 Task: Reply to email with the signature Denise Davis with the subject 'Request for a report' from softage.1@softage.net with the message 'Can you please provide me with a list of the project deliverables and their deadlines?' with CC to softage.2@softage.net with an attached document Job_application.pdf
Action: Mouse moved to (847, 200)
Screenshot: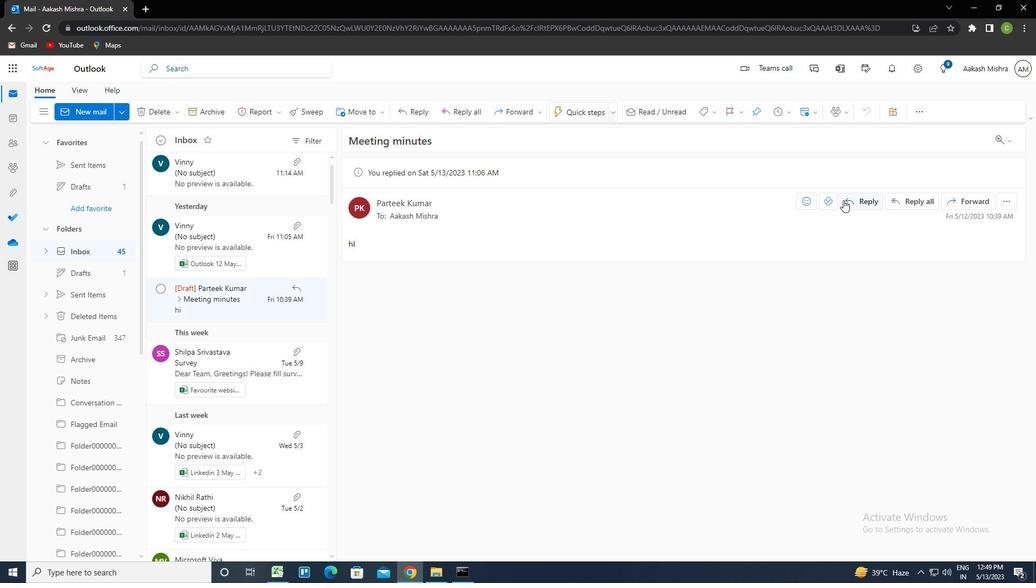 
Action: Mouse pressed left at (847, 200)
Screenshot: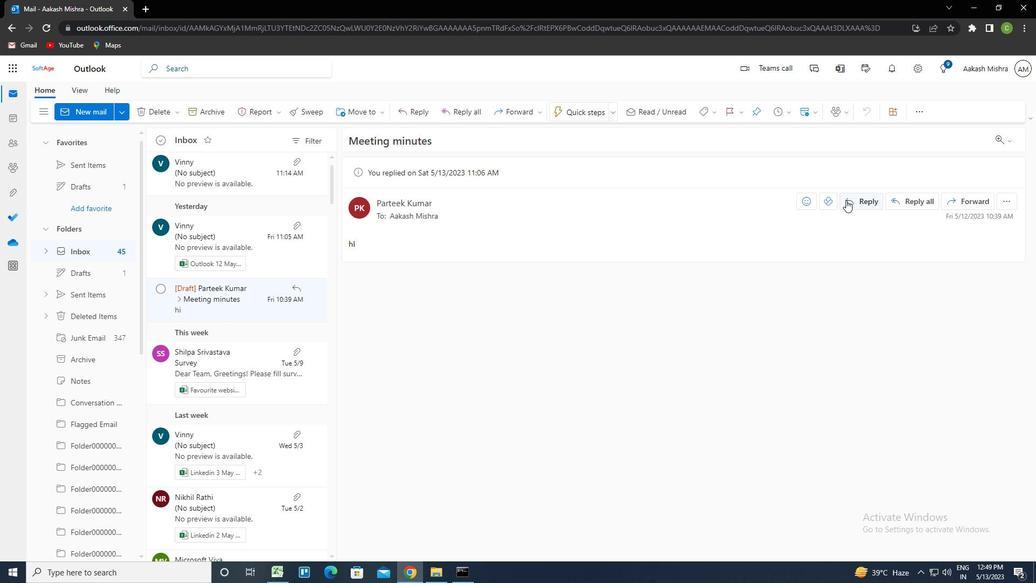 
Action: Mouse moved to (690, 110)
Screenshot: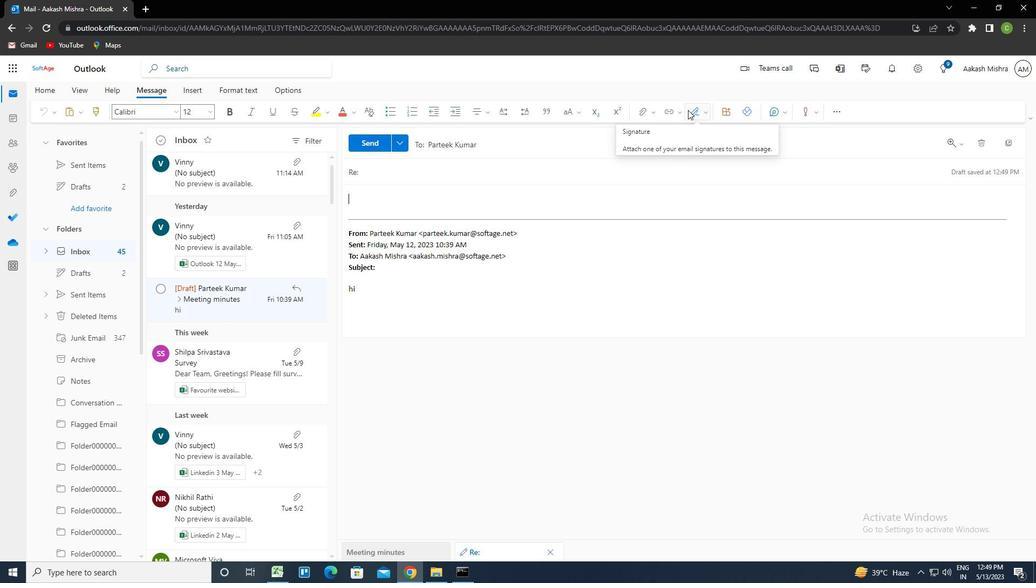 
Action: Mouse pressed left at (690, 110)
Screenshot: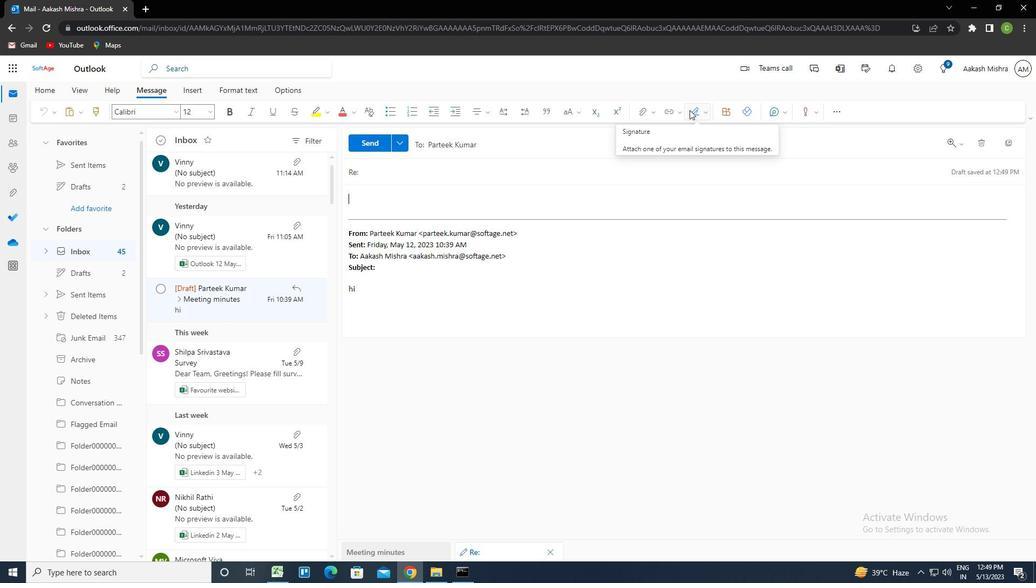 
Action: Mouse moved to (680, 150)
Screenshot: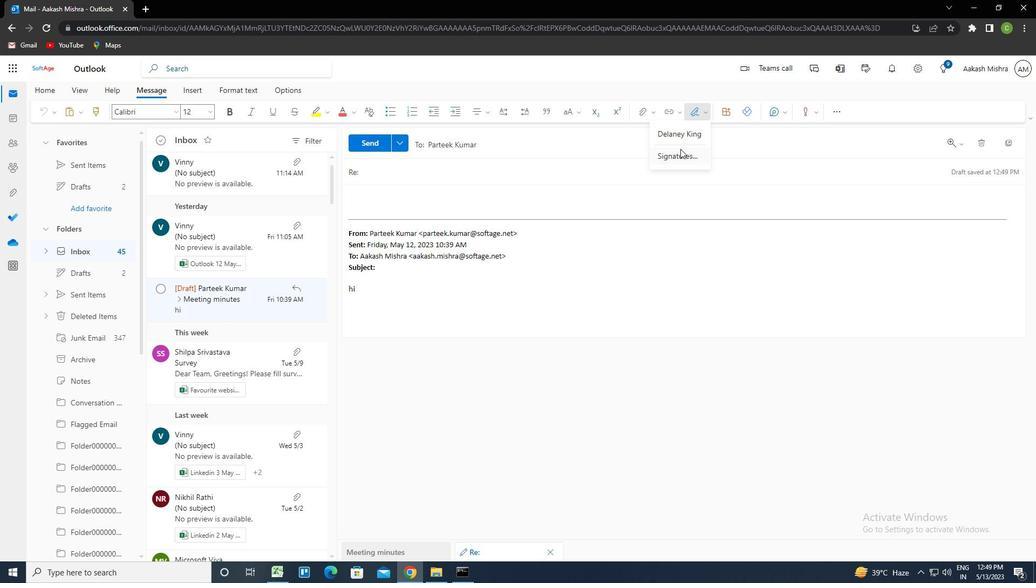 
Action: Mouse pressed left at (680, 150)
Screenshot: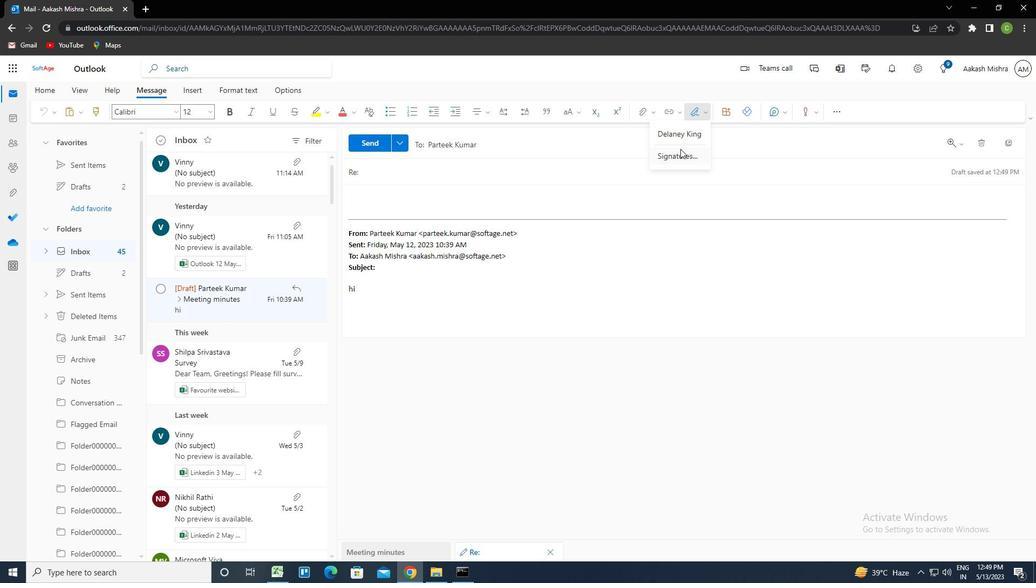 
Action: Mouse moved to (726, 199)
Screenshot: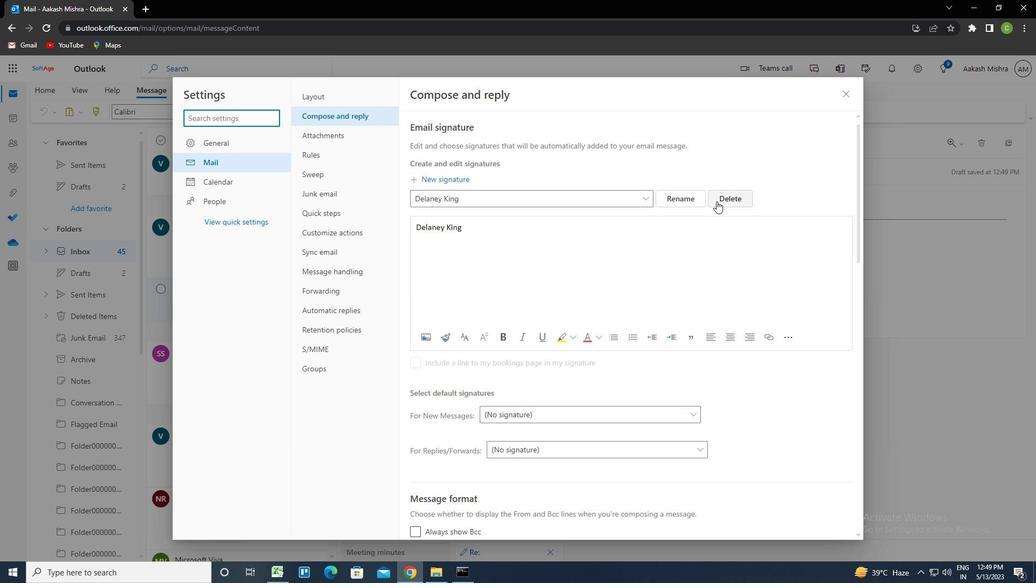 
Action: Mouse pressed left at (726, 199)
Screenshot: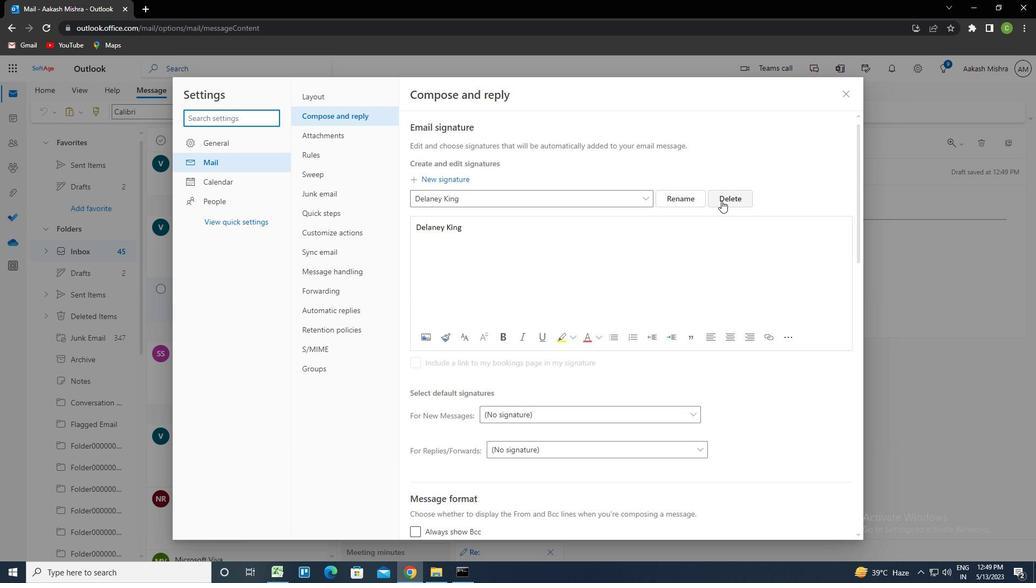 
Action: Mouse moved to (583, 199)
Screenshot: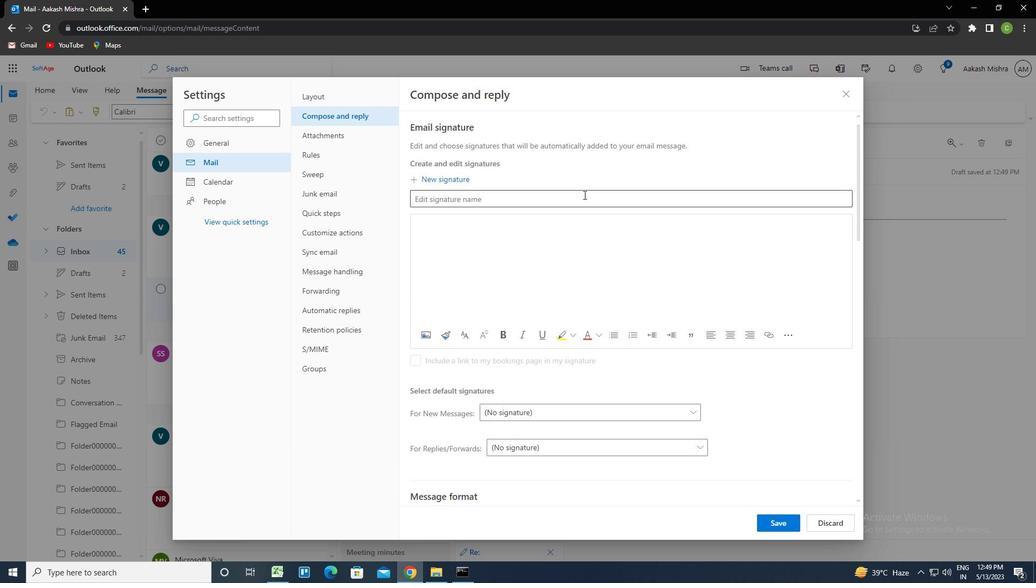 
Action: Mouse pressed left at (583, 199)
Screenshot: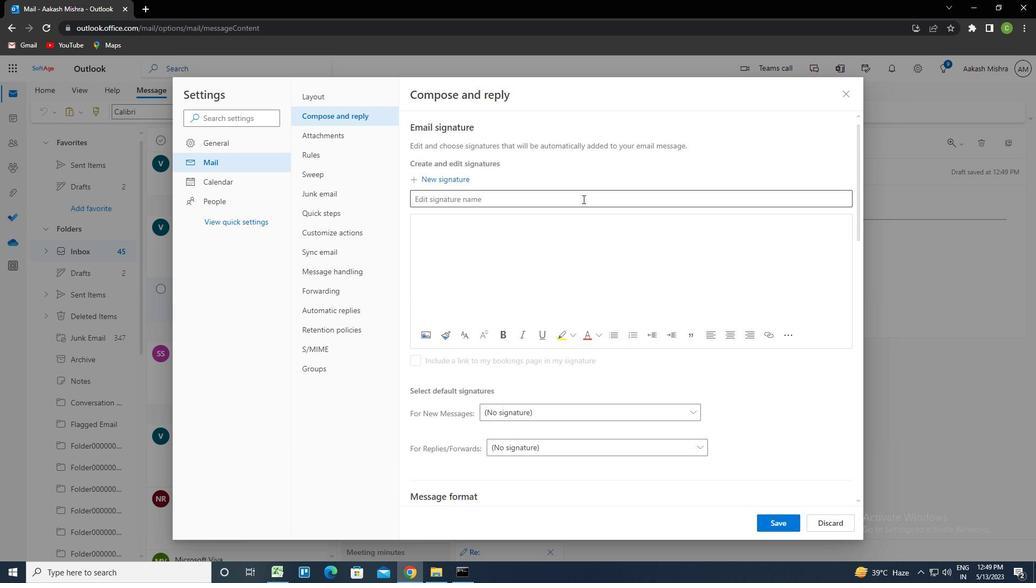 
Action: Key pressed <Key.caps_lock>d<Key.caps_lock>Enise<Key.space><Key.caps_lock>d<Key.caps_lock>avis<Key.tab><Key.caps_lock>d<Key.caps_lock>enise<Key.space><Key.caps_lock>d<Key.caps_lock>avis
Screenshot: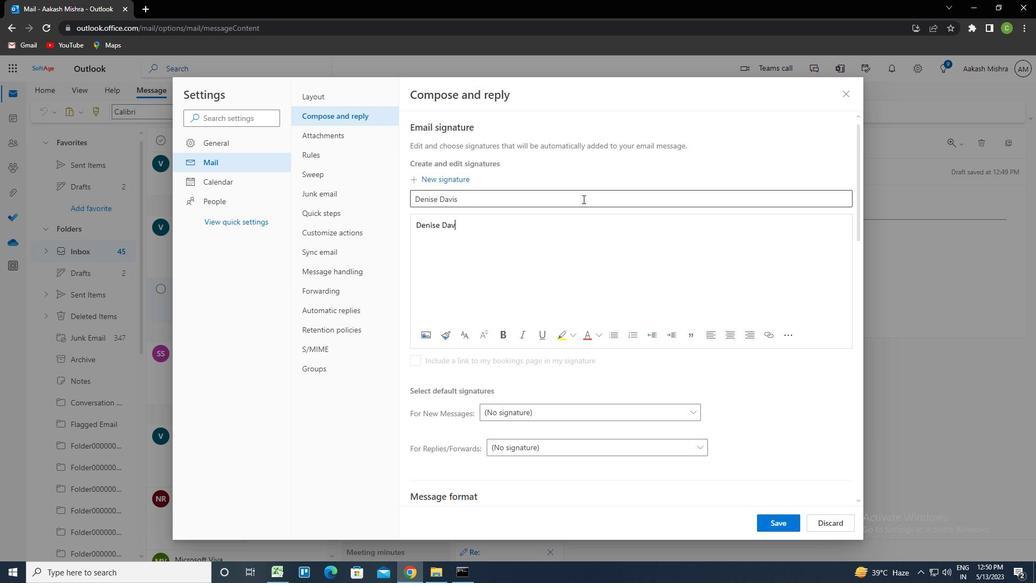 
Action: Mouse moved to (770, 520)
Screenshot: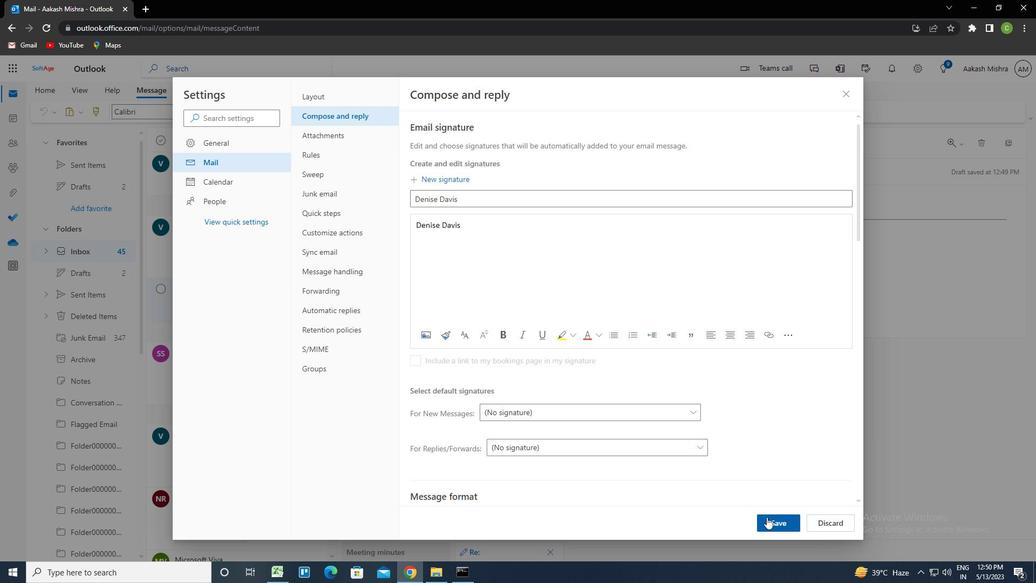 
Action: Mouse pressed left at (770, 520)
Screenshot: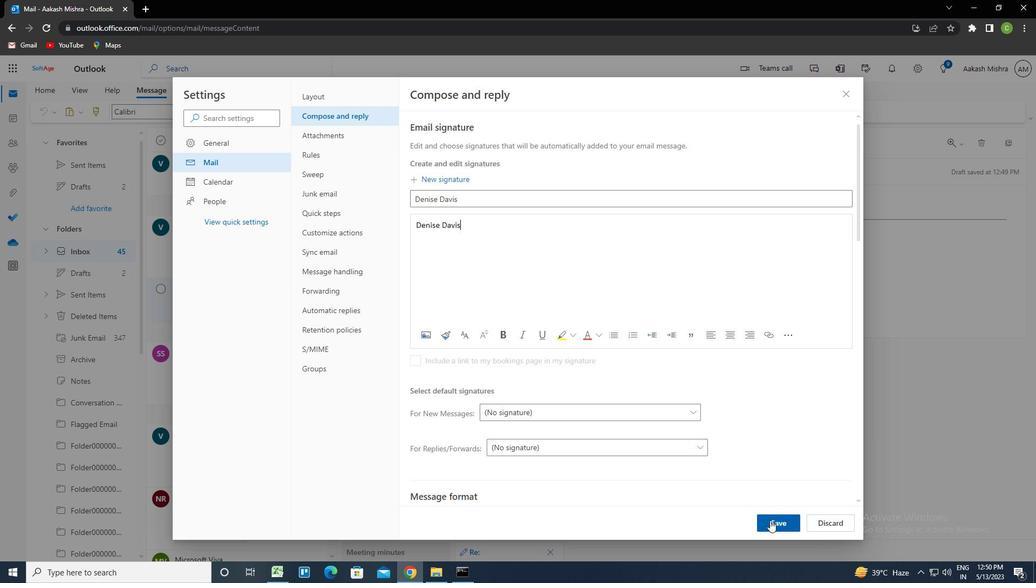 
Action: Mouse moved to (847, 86)
Screenshot: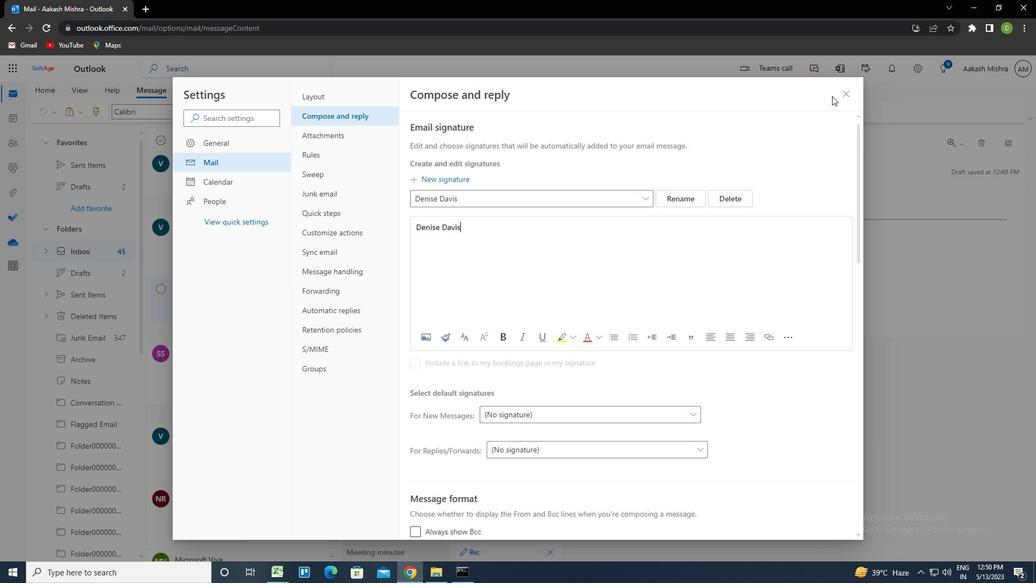 
Action: Mouse pressed left at (847, 86)
Screenshot: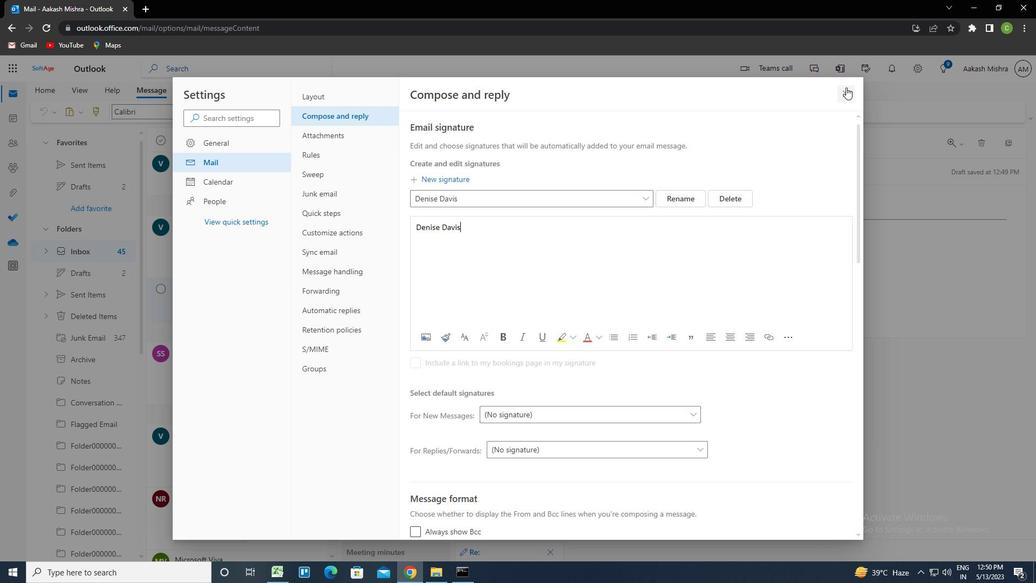 
Action: Mouse moved to (696, 111)
Screenshot: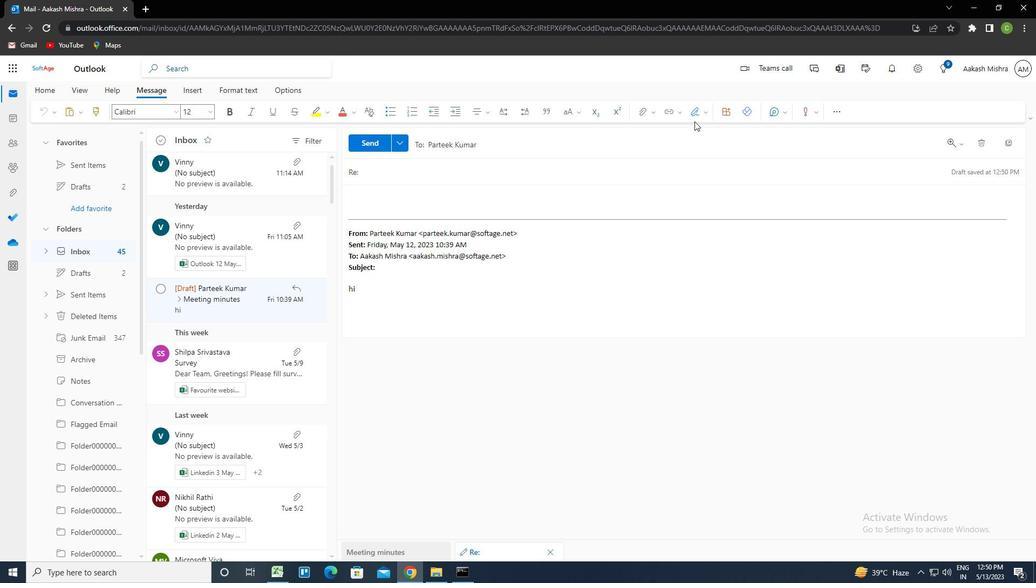 
Action: Mouse pressed left at (696, 111)
Screenshot: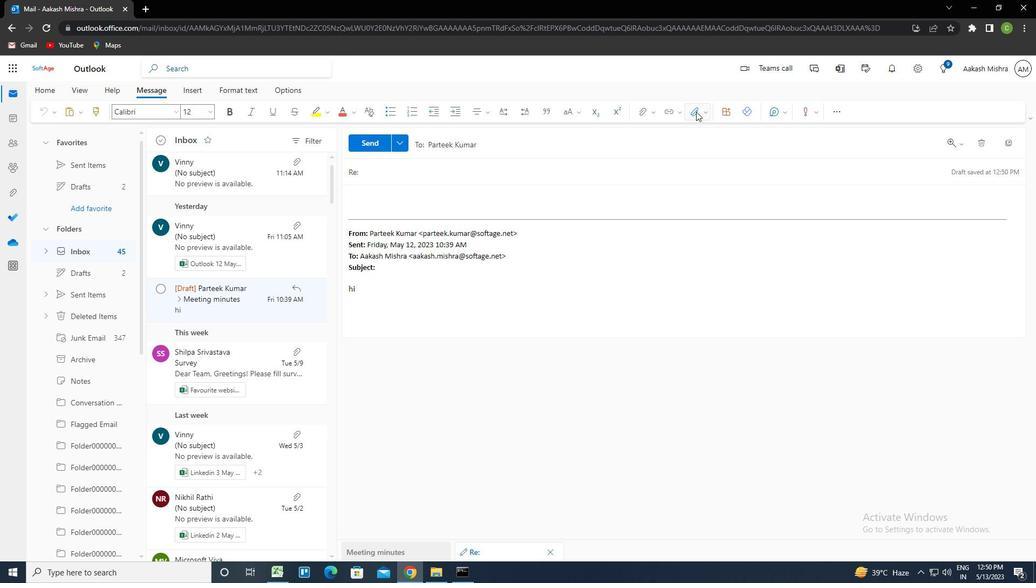 
Action: Mouse moved to (686, 135)
Screenshot: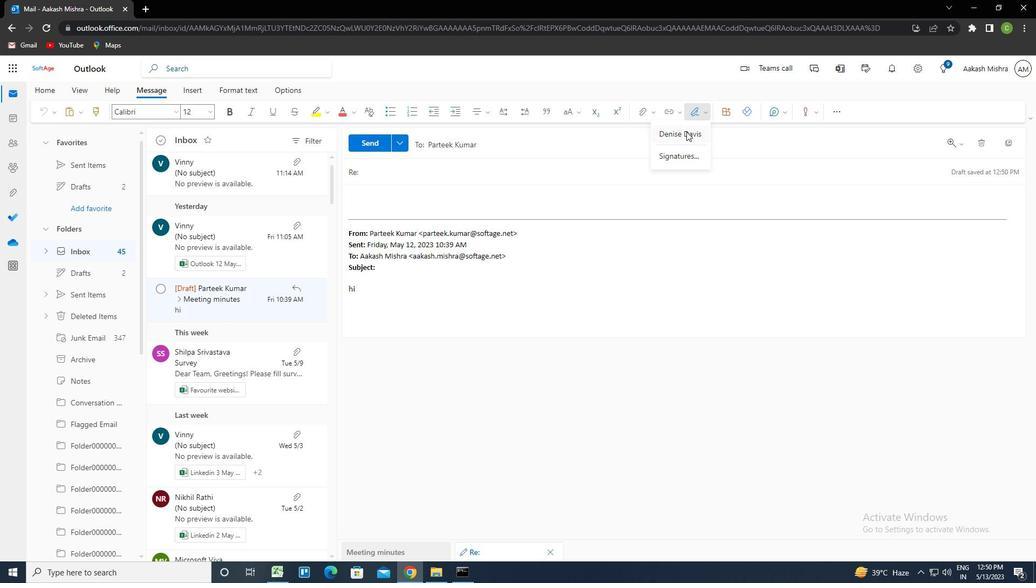 
Action: Mouse pressed left at (686, 135)
Screenshot: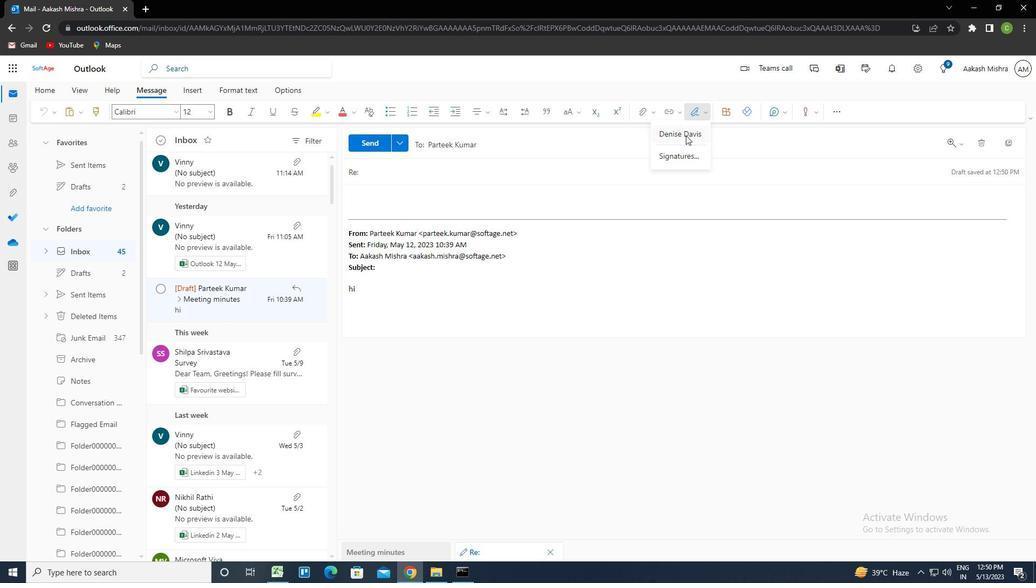 
Action: Mouse moved to (390, 176)
Screenshot: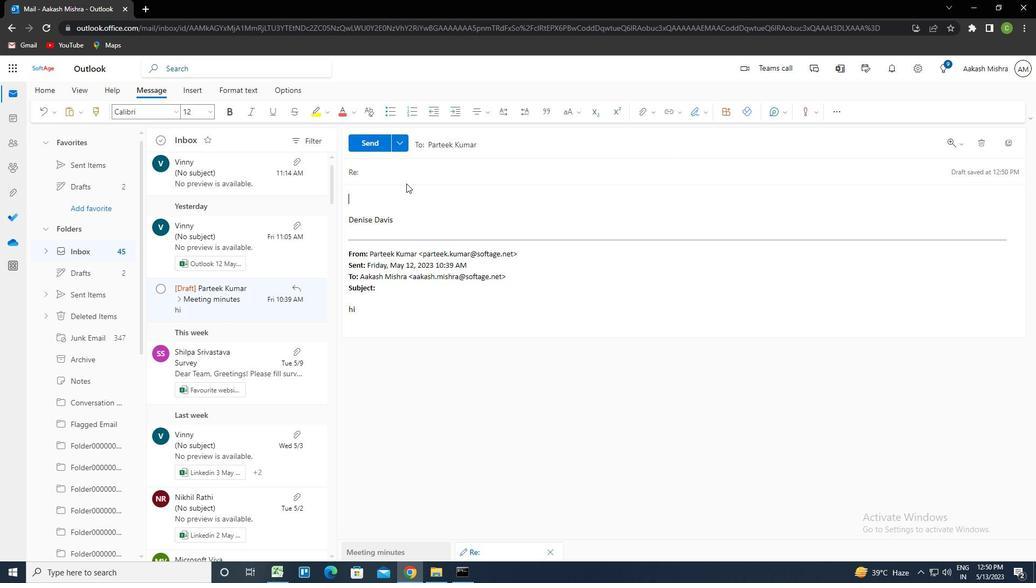 
Action: Mouse pressed left at (390, 176)
Screenshot: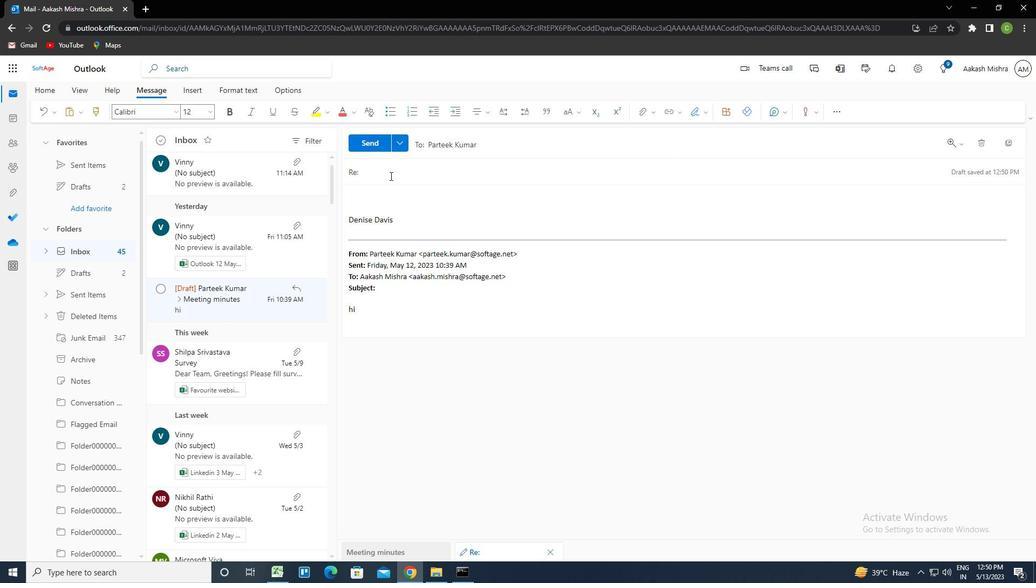 
Action: Key pressed <Key.caps_lock>r<Key.caps_lock>equest<Key.space>for<Key.space>a<Key.space>report<Key.tab><Key.caps_lock>c<Key.caps_lock>an<Key.space>you<Key.space>ple<Key.backspace>ase<Key.backspace><Key.backspace><Key.backspace>ease<Key.space>provide<Key.space>me<Key.space>with<Key.space>a<Key.space>list<Key.space>of<Key.space>the<Key.space>project<Key.space>deliverables<Key.space>and<Key.space>their<Key.space>deadlines<Key.shift_r><Key.shift_r><Key.shift_r><Key.shift_r><Key.shift_r><Key.shift_r><Key.shift_r>?
Screenshot: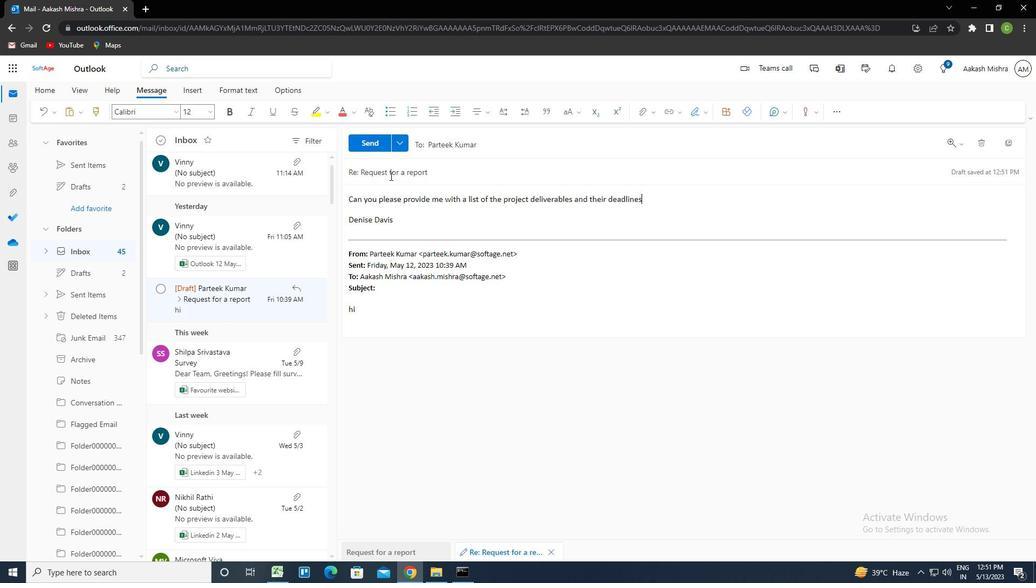 
Action: Mouse moved to (499, 145)
Screenshot: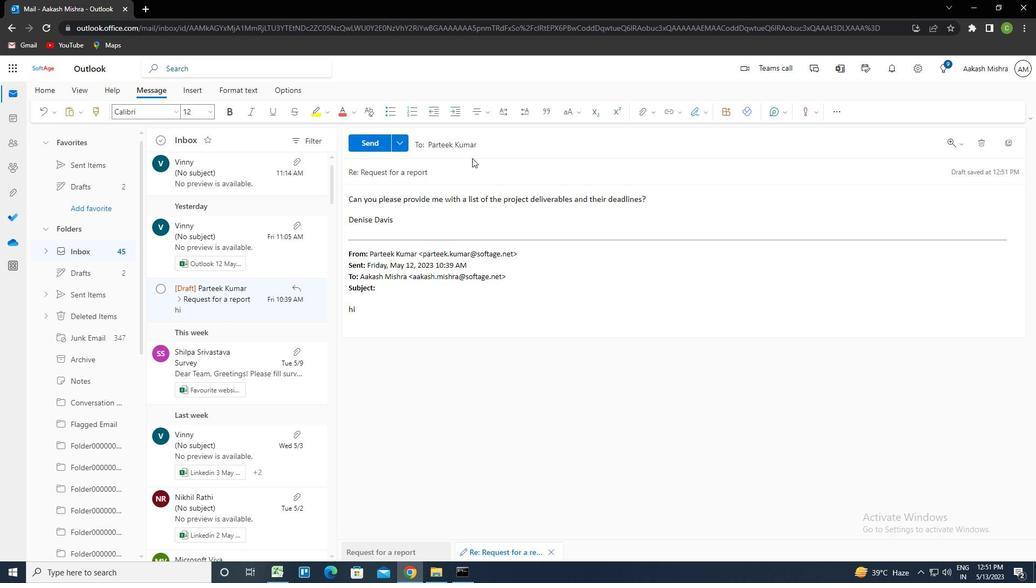 
Action: Mouse pressed left at (499, 145)
Screenshot: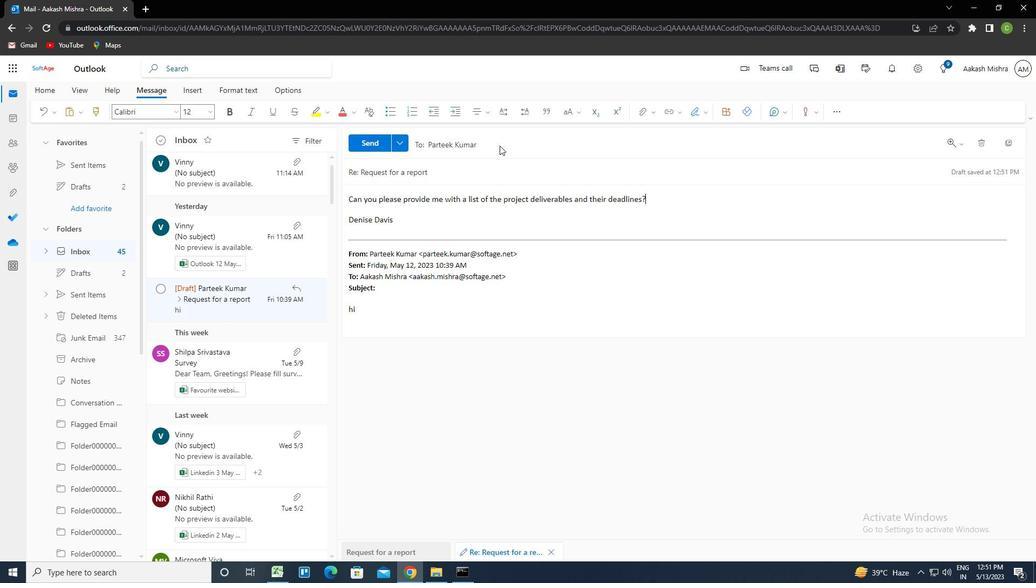 
Action: Mouse moved to (410, 202)
Screenshot: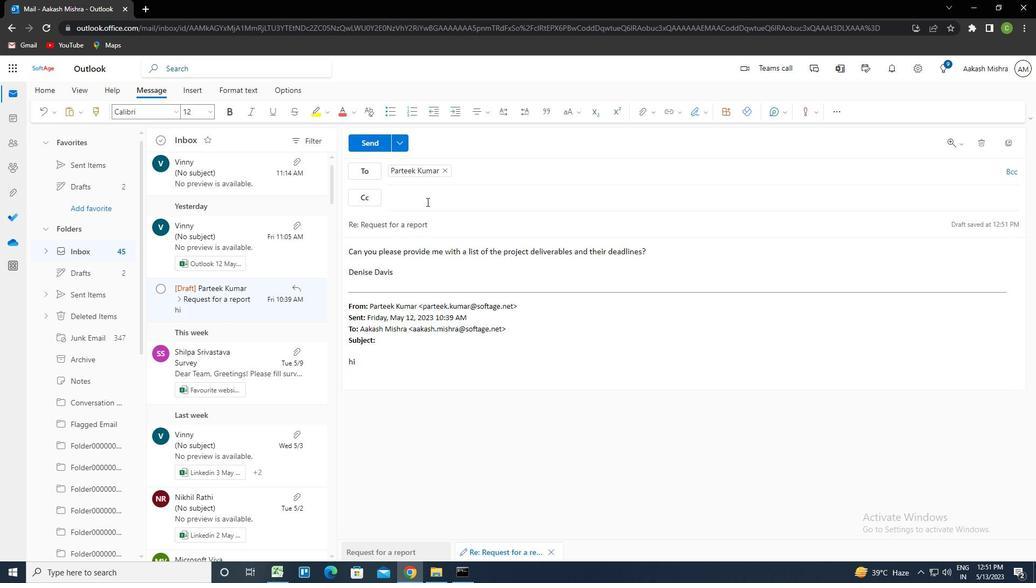 
Action: Mouse pressed left at (410, 202)
Screenshot: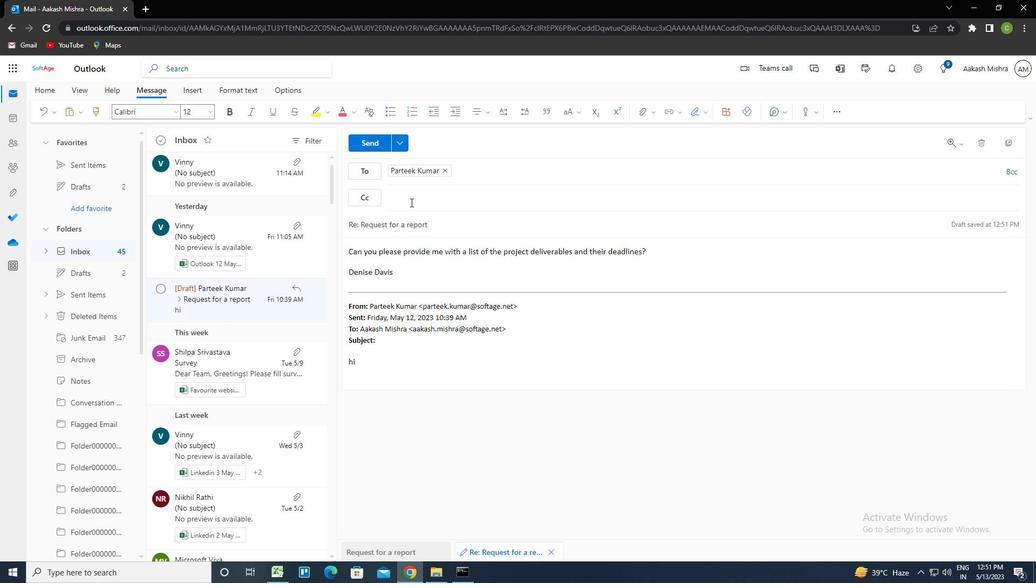 
Action: Key pressed softage.2<Key.shift>@SOFTAGE,<Key.backspace>.NET<Key.backspace><Key.backspace><Key.backspace><Key.backspace><Key.backspace><Key.backspace><Key.backspace><Key.backspace><Key.backspace><Key.backspace><Key.backspace><Key.backspace><Key.backspace><Key.backspace><Key.backspace><Key.backspace><Key.backspace>SOFTAGE.2<Key.shift><Key.shift><Key.shift><Key.shift><Key.shift><Key.shift><Key.shift><Key.shift><Key.shift><Key.shift><Key.shift><Key.shift><Key.shift><Key.shift><Key.shift><Key.shift><Key.shift><Key.shift><Key.shift><Key.shift><Key.shift><Key.shift>@SOFTAGE.NET<Key.enter>
Screenshot: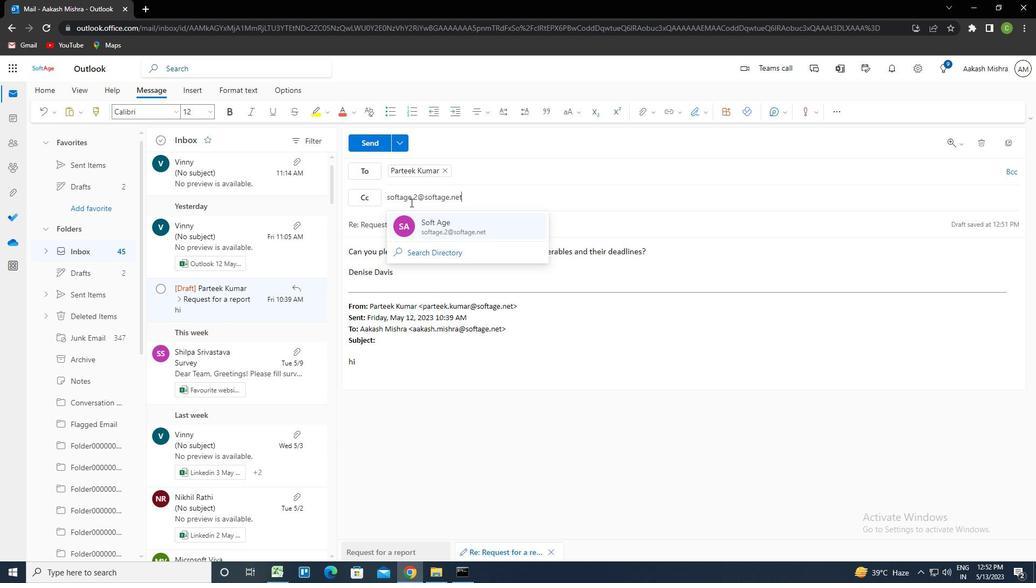 
Action: Mouse moved to (666, 259)
Screenshot: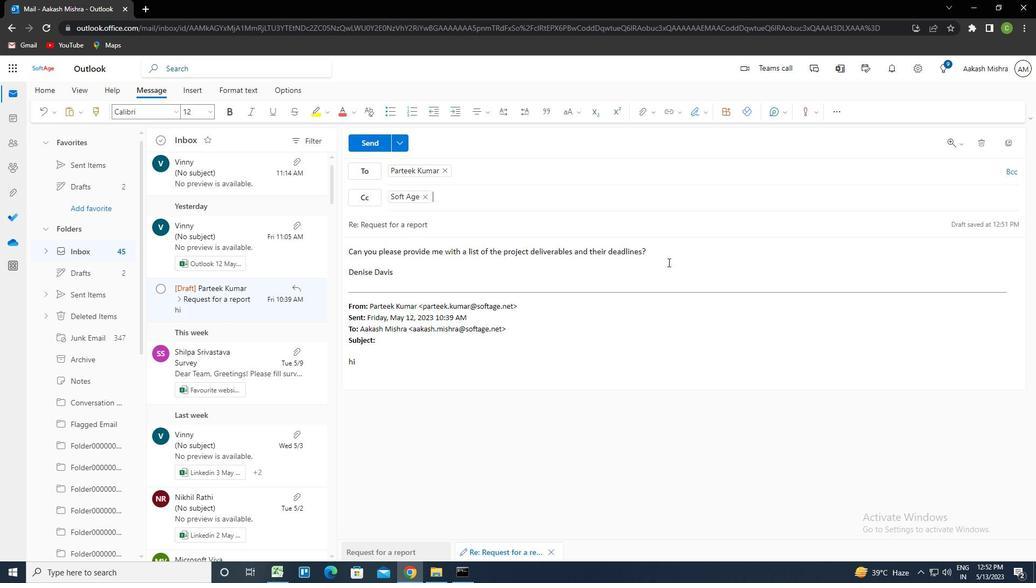 
Action: Mouse pressed left at (666, 259)
Screenshot: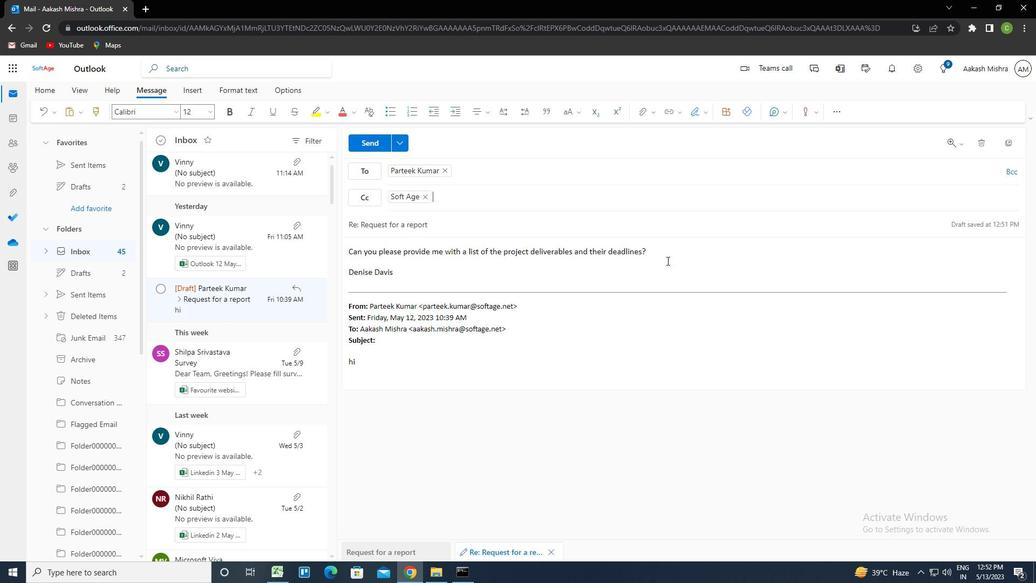 
Action: Mouse moved to (699, 116)
Screenshot: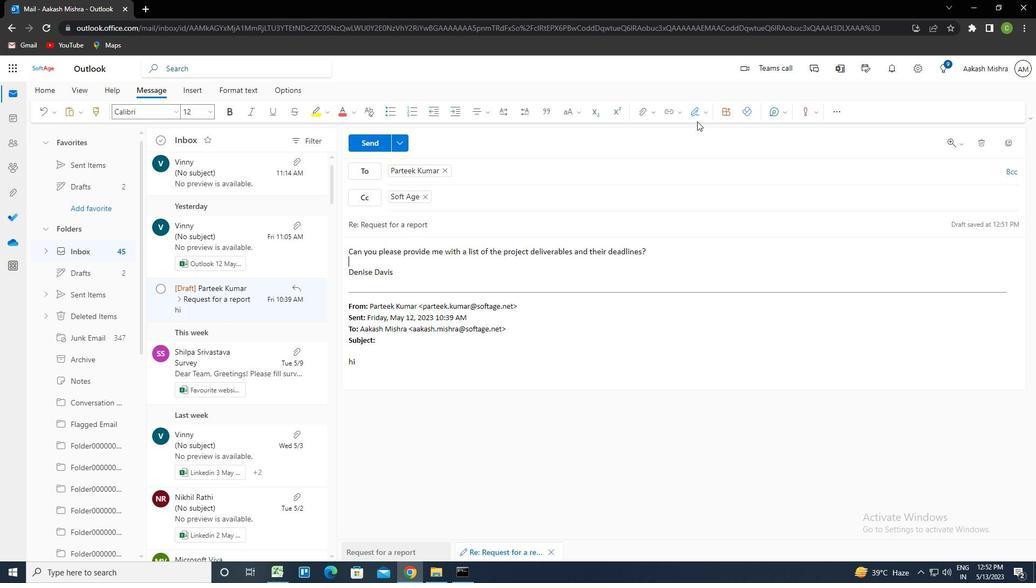 
Action: Mouse pressed left at (699, 116)
Screenshot: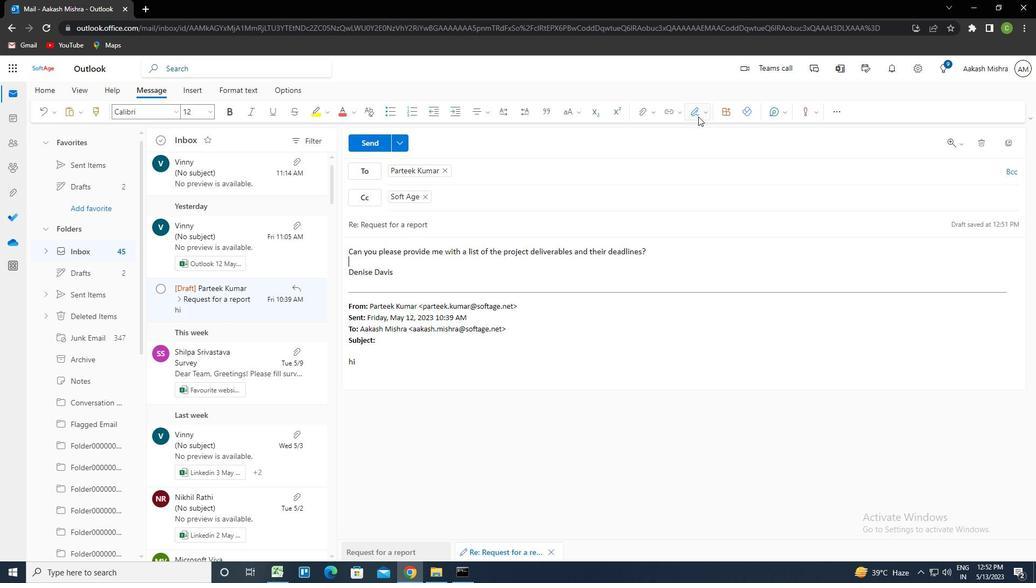 
Action: Mouse moved to (643, 110)
Screenshot: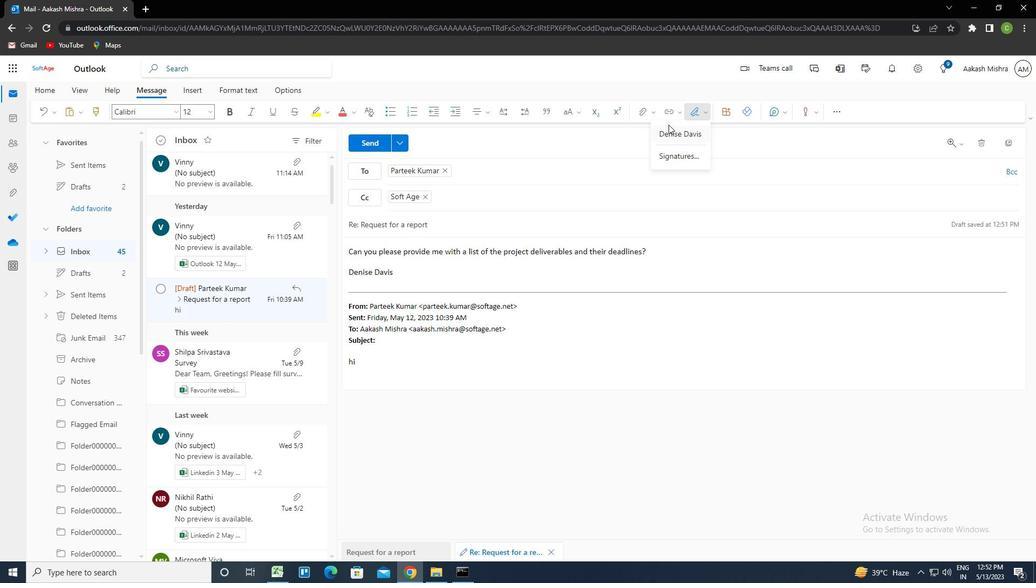 
Action: Mouse pressed left at (643, 110)
Screenshot: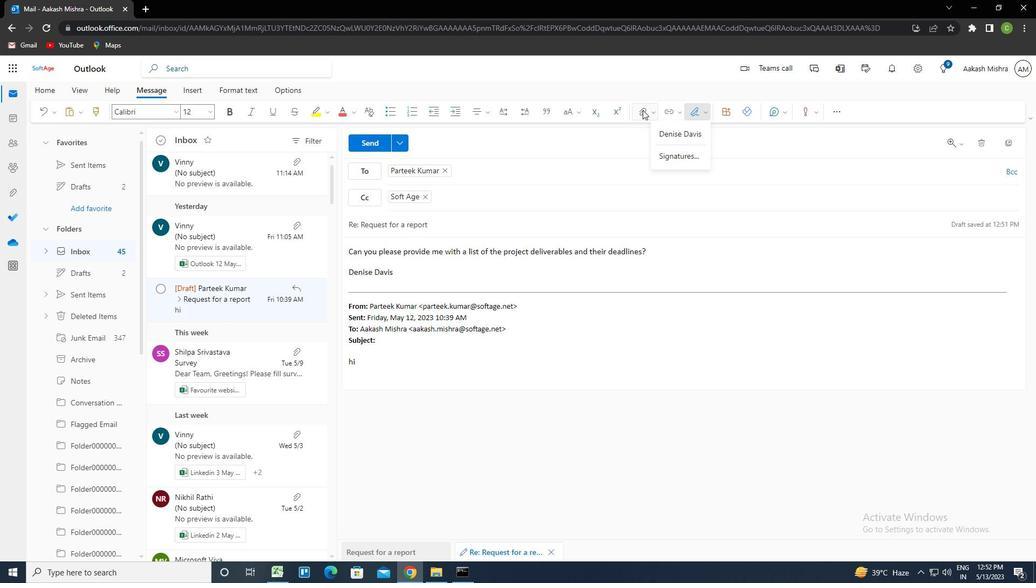 
Action: Mouse moved to (623, 135)
Screenshot: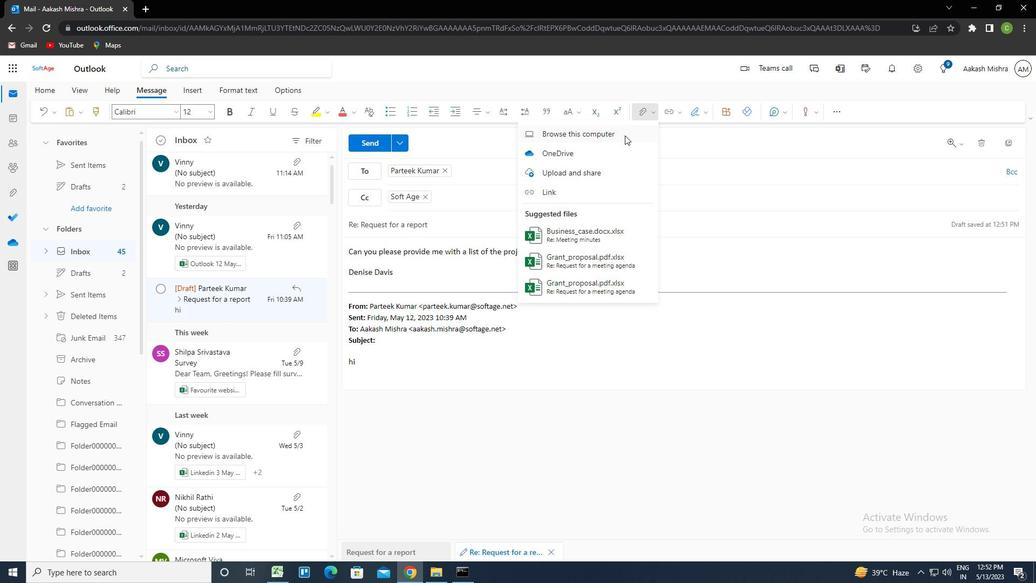 
Action: Mouse pressed left at (623, 135)
Screenshot: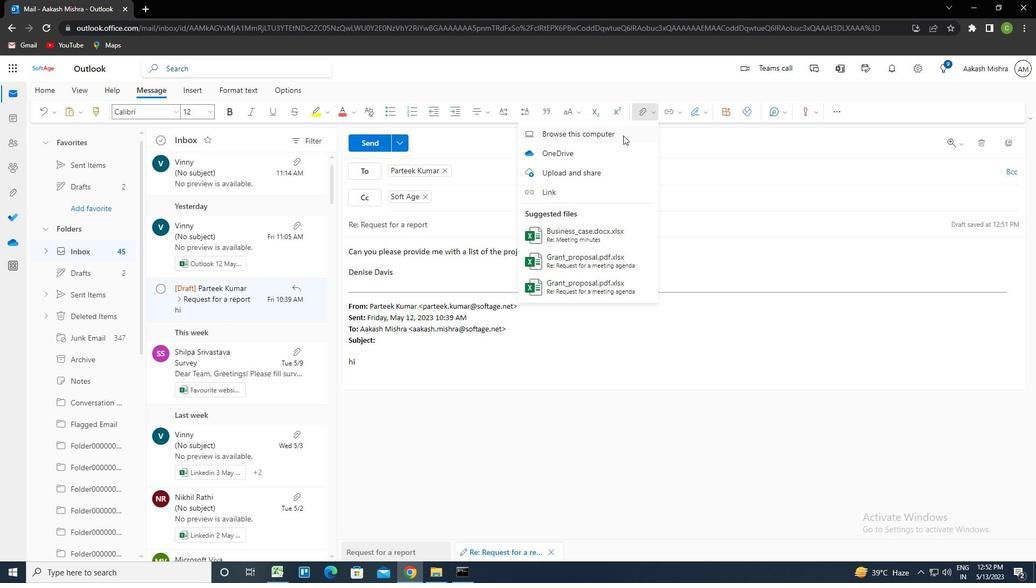 
Action: Mouse moved to (245, 150)
Screenshot: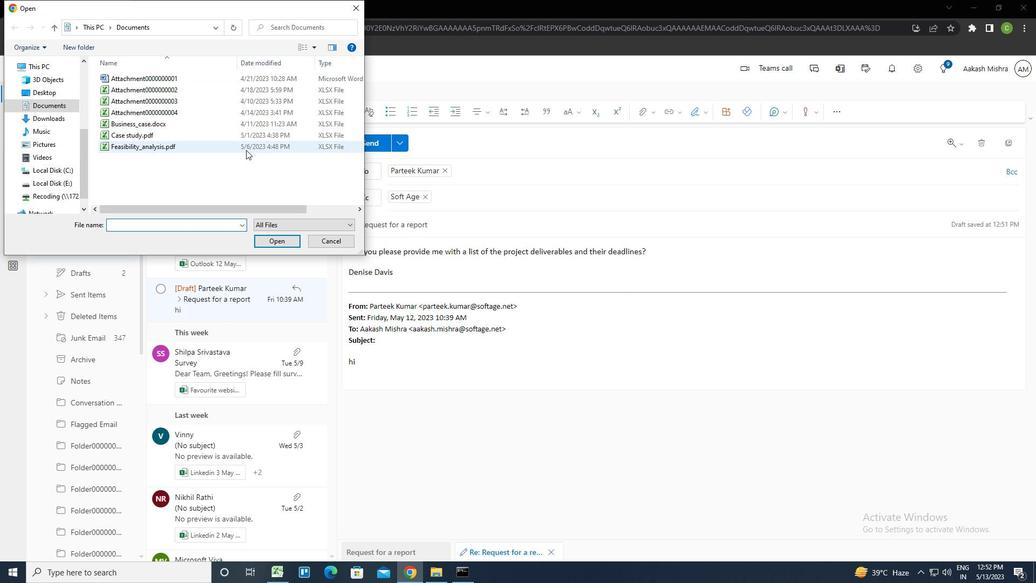 
Action: Mouse pressed left at (245, 150)
Screenshot: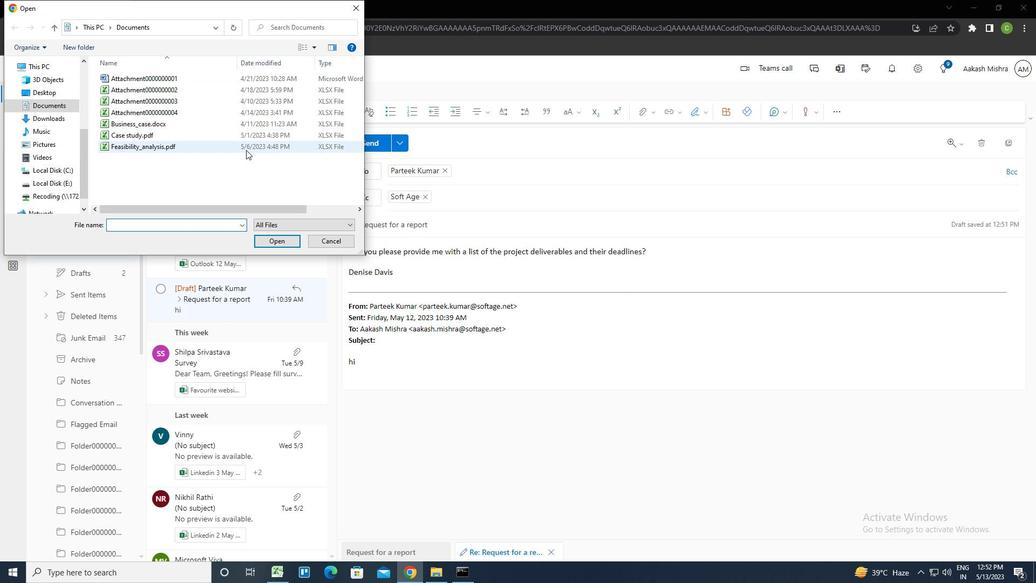 
Action: Key pressed <Key.f2><Key.caps_lock>J<Key.caps_lock>OB<Key.shift_r><Key.shift_r><Key.shift_r>_APPLICATION.PDF
Screenshot: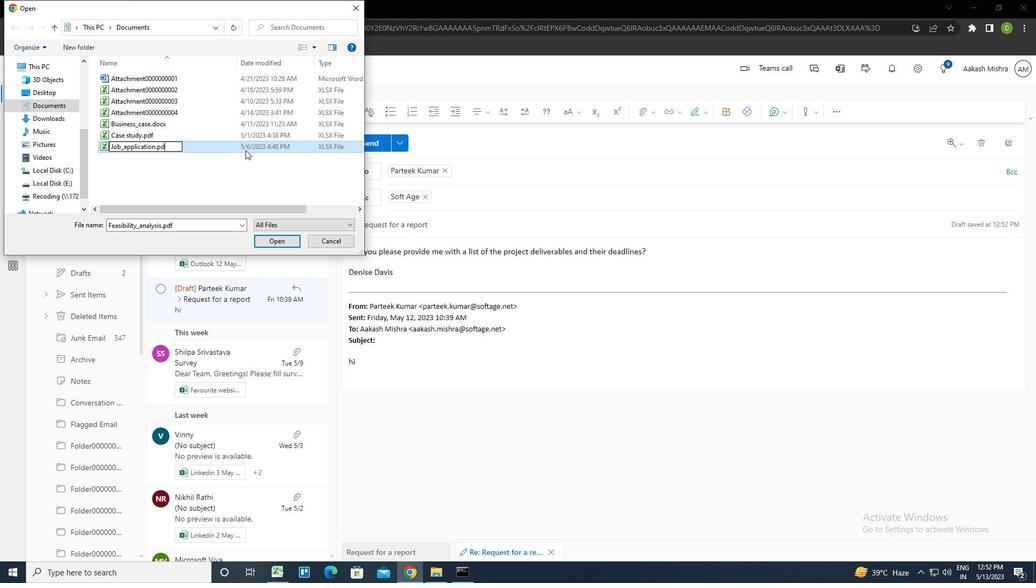 
Action: Mouse pressed left at (245, 150)
Screenshot: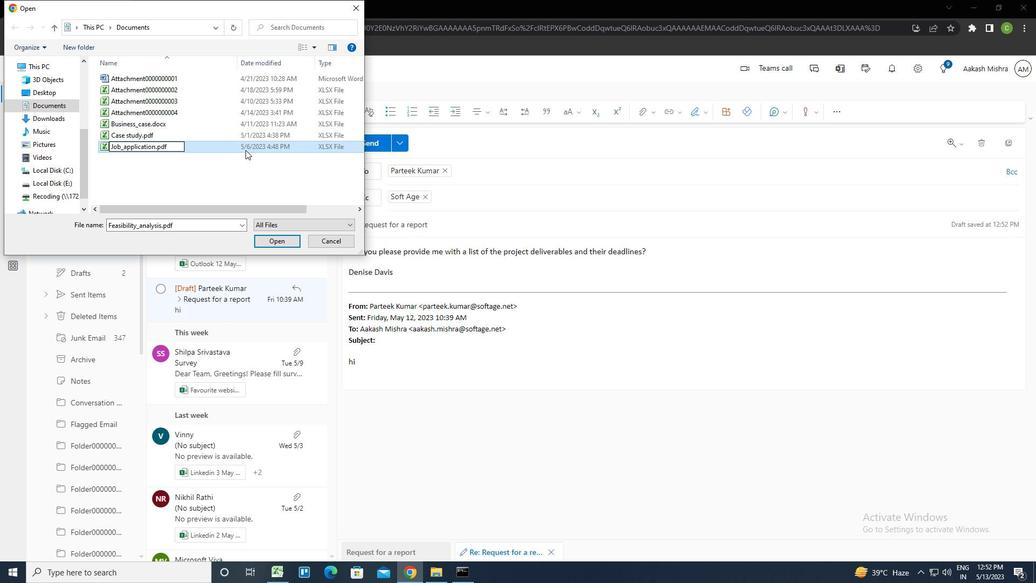 
Action: Mouse pressed left at (245, 150)
Screenshot: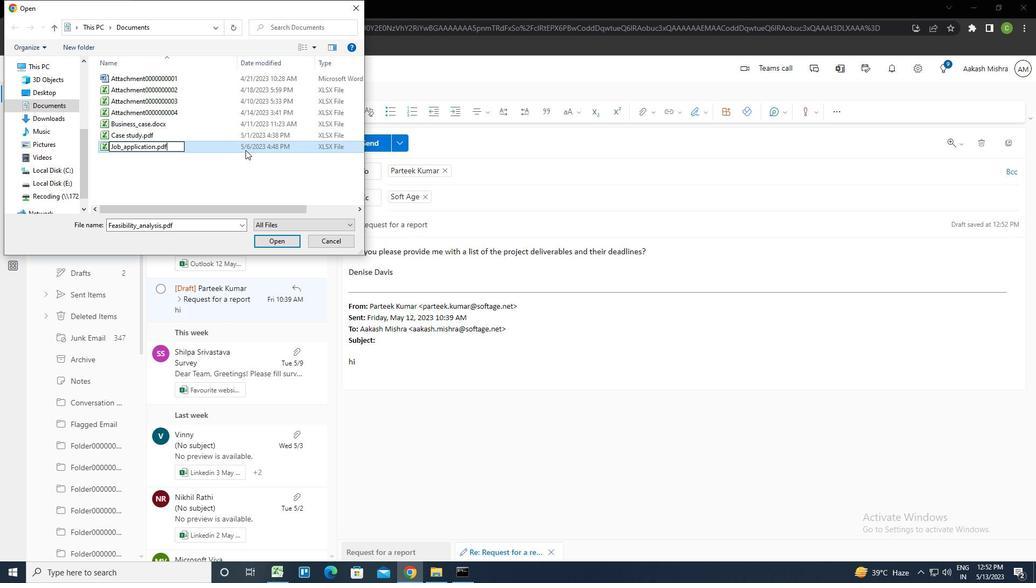 
Action: Mouse moved to (377, 143)
Screenshot: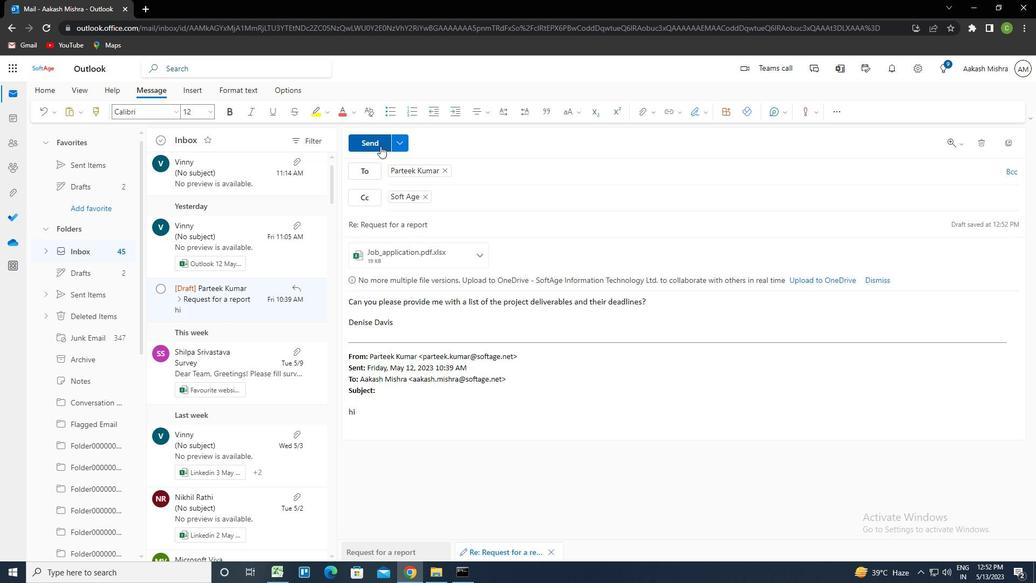 
Action: Mouse pressed left at (377, 143)
Screenshot: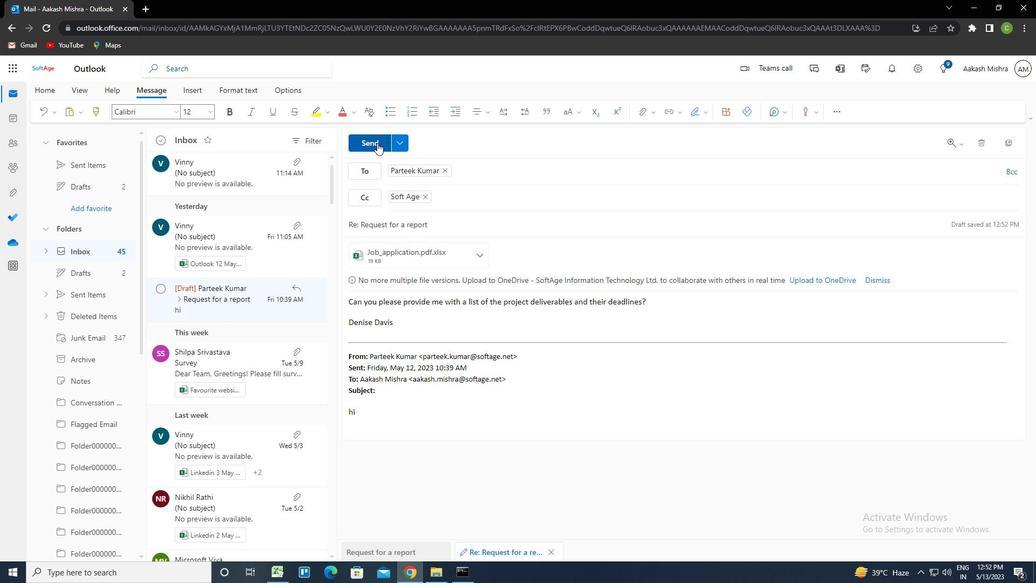 
Action: Mouse moved to (550, 292)
Screenshot: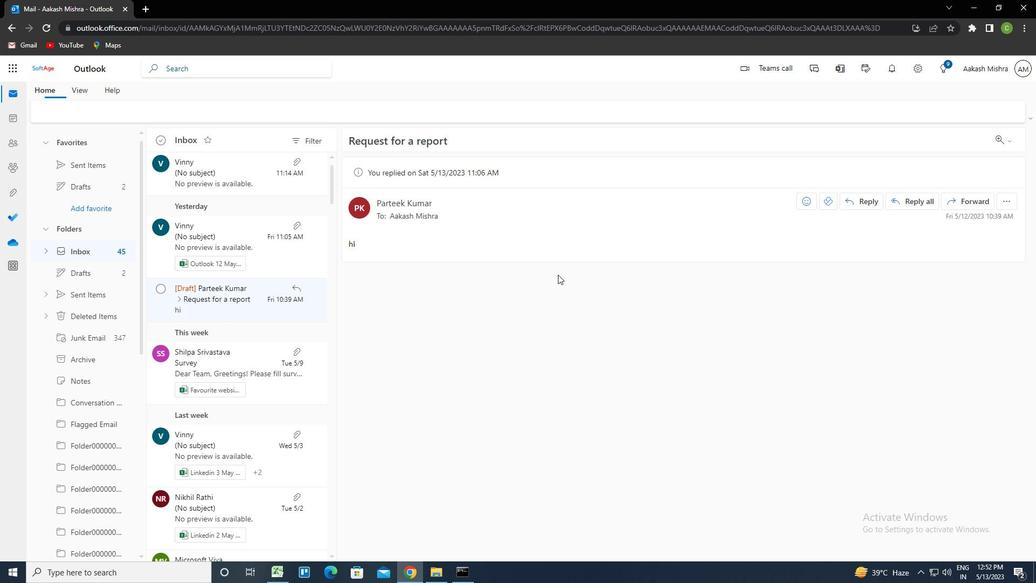 
